 Task: Set the "Ratio of keyframes" for encoding in FFmpeg audio/video decoder to 2.
Action: Mouse moved to (95, 19)
Screenshot: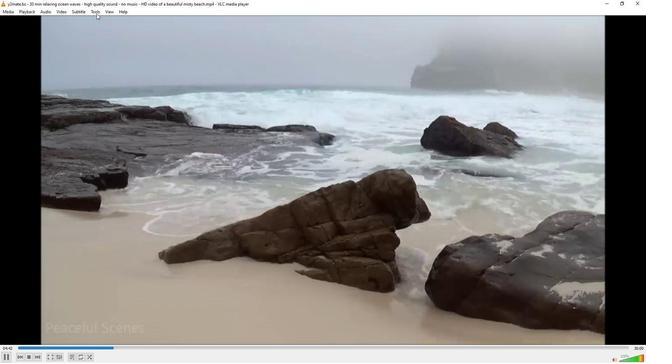 
Action: Mouse pressed left at (95, 19)
Screenshot: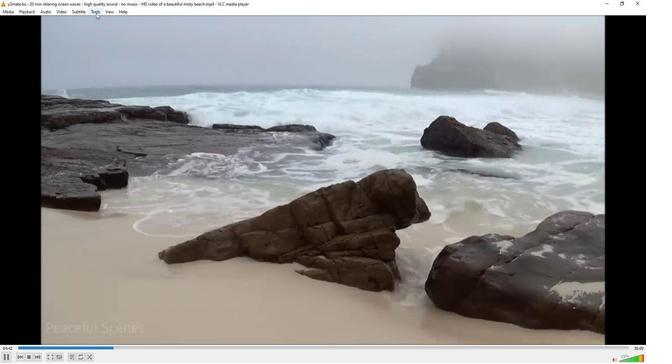 
Action: Mouse moved to (111, 94)
Screenshot: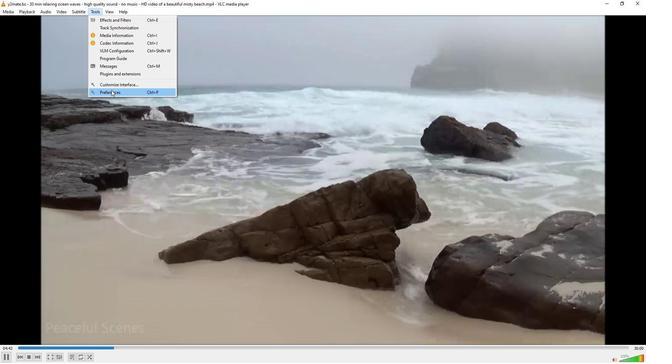 
Action: Mouse pressed left at (111, 94)
Screenshot: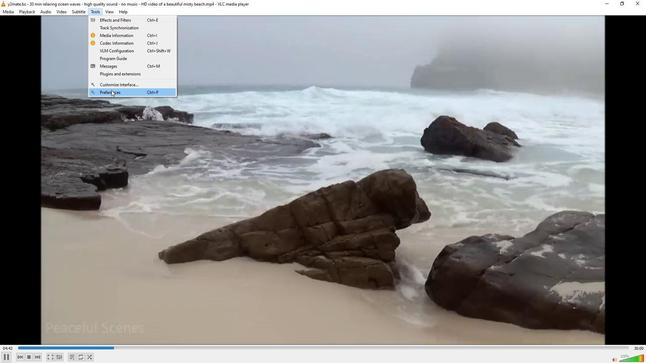 
Action: Mouse moved to (74, 280)
Screenshot: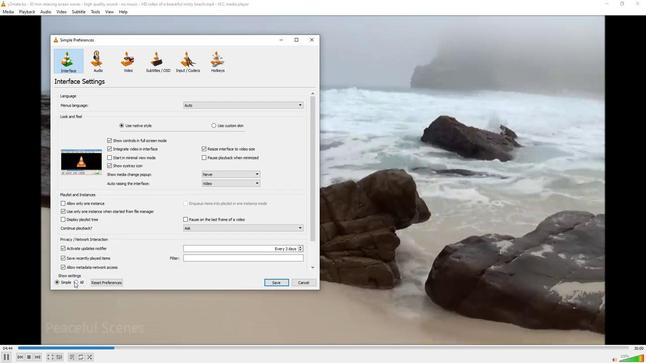 
Action: Mouse pressed left at (74, 280)
Screenshot: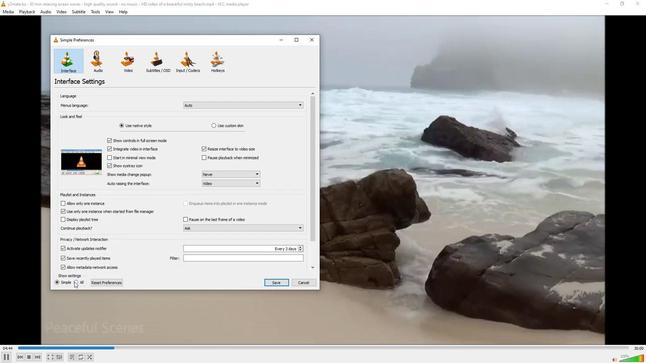 
Action: Mouse moved to (66, 190)
Screenshot: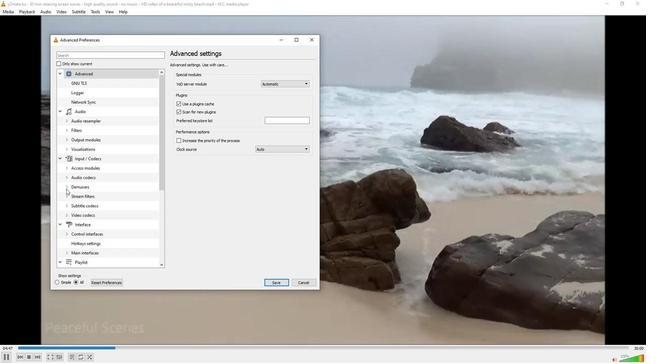 
Action: Mouse pressed left at (66, 190)
Screenshot: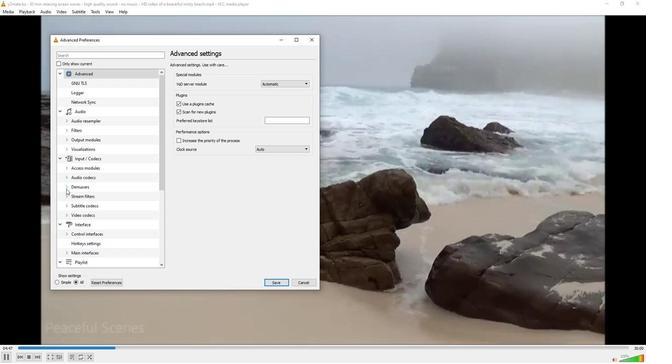 
Action: Mouse moved to (81, 216)
Screenshot: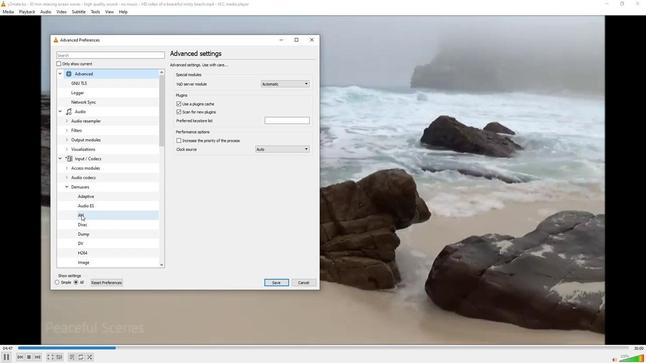 
Action: Mouse scrolled (81, 215) with delta (0, 0)
Screenshot: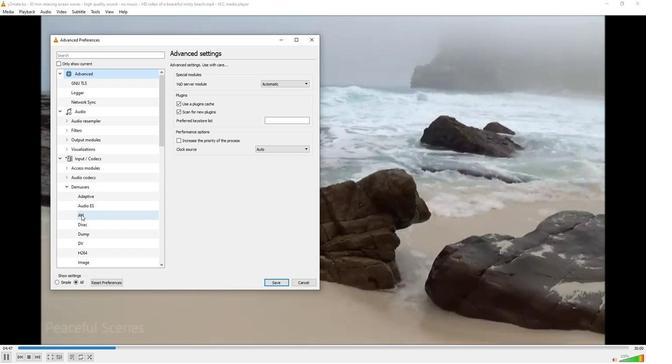 
Action: Mouse scrolled (81, 215) with delta (0, 0)
Screenshot: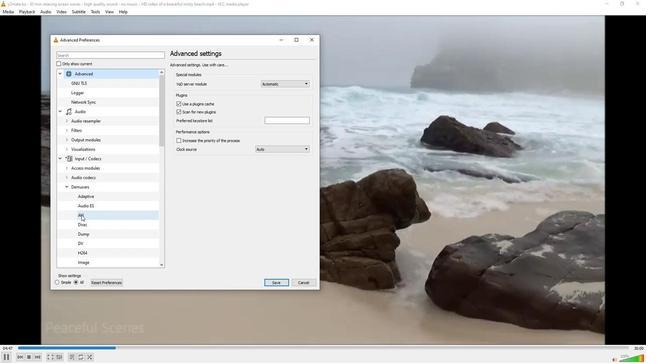 
Action: Mouse scrolled (81, 215) with delta (0, 0)
Screenshot: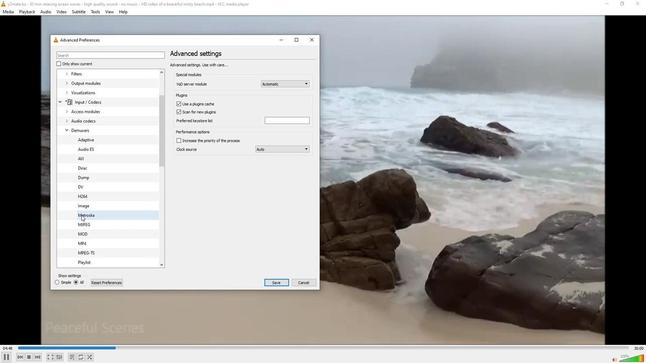 
Action: Mouse scrolled (81, 215) with delta (0, 0)
Screenshot: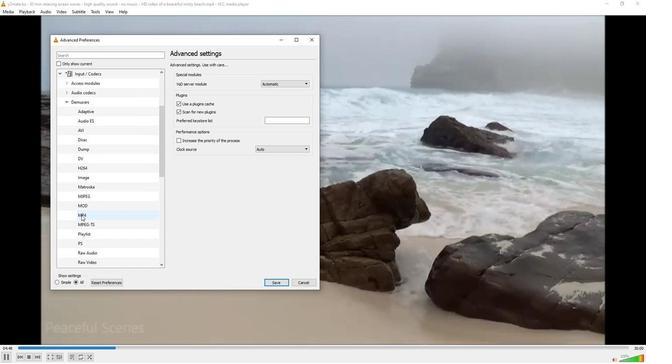 
Action: Mouse scrolled (81, 215) with delta (0, 0)
Screenshot: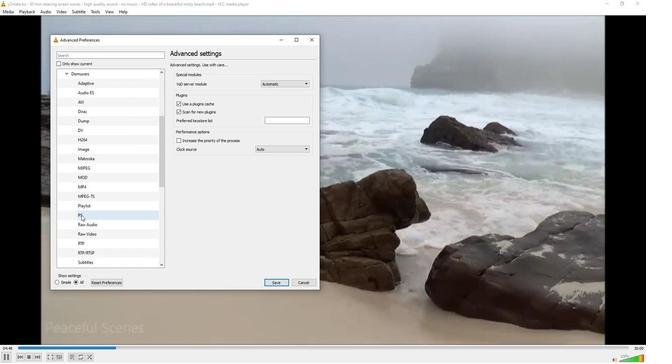 
Action: Mouse scrolled (81, 215) with delta (0, 0)
Screenshot: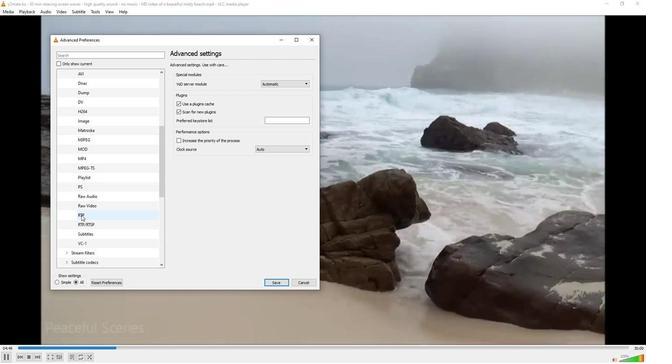 
Action: Mouse moved to (68, 244)
Screenshot: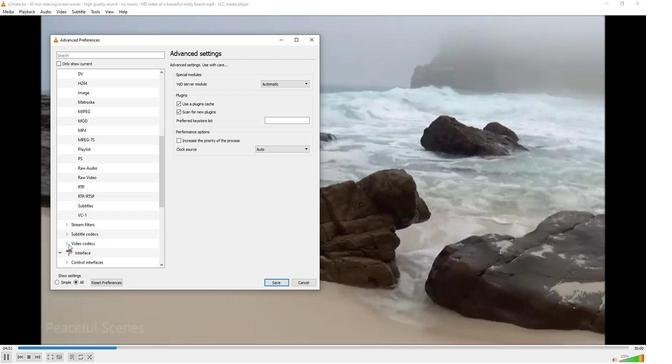 
Action: Mouse pressed left at (68, 244)
Screenshot: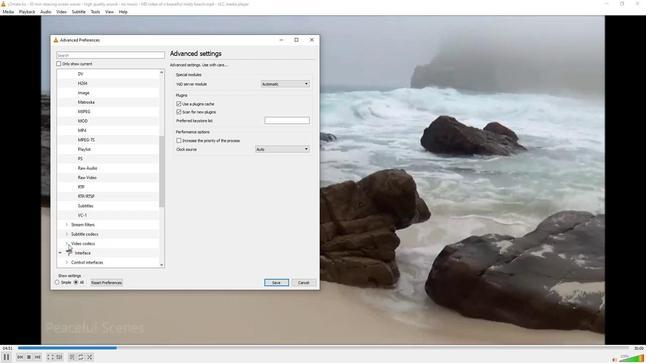 
Action: Mouse moved to (76, 247)
Screenshot: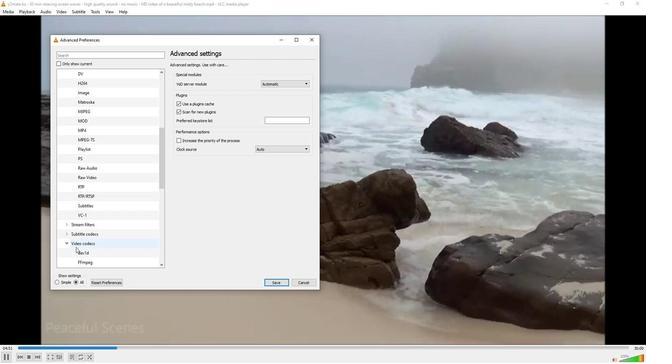 
Action: Mouse scrolled (76, 247) with delta (0, 0)
Screenshot: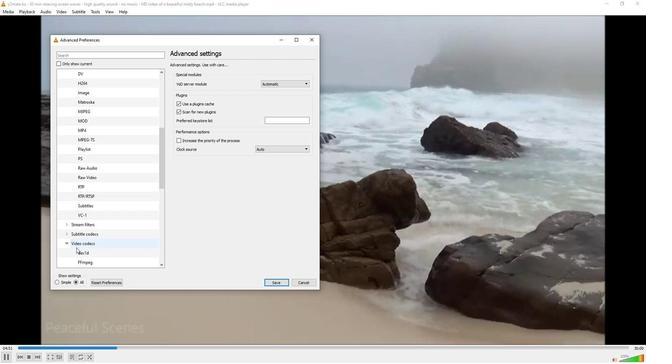 
Action: Mouse moved to (87, 235)
Screenshot: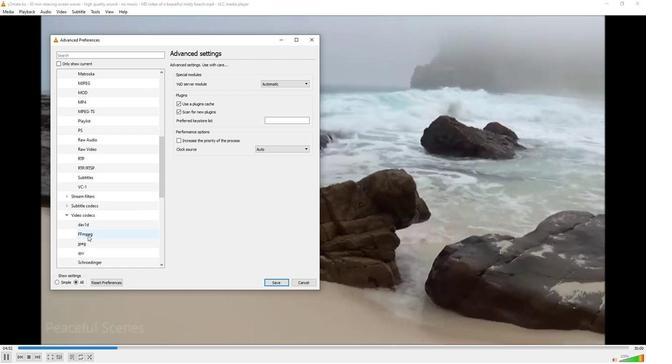 
Action: Mouse pressed left at (87, 235)
Screenshot: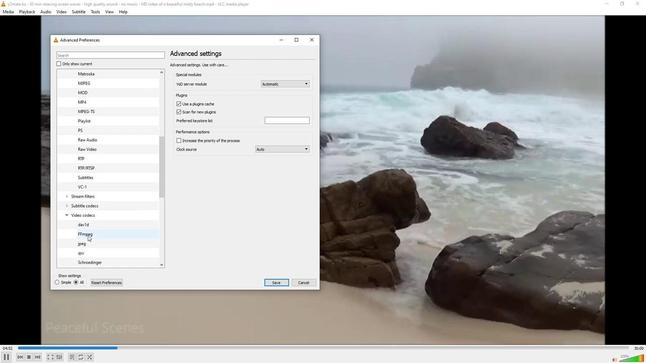 
Action: Mouse moved to (299, 244)
Screenshot: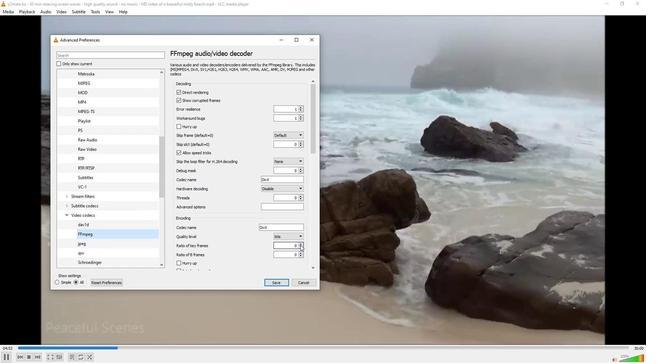 
Action: Mouse pressed left at (299, 244)
Screenshot: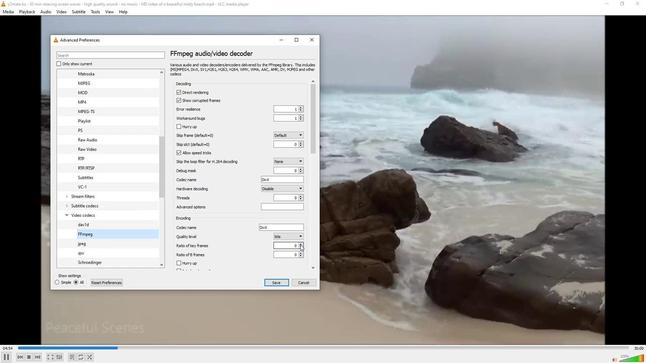 
Action: Mouse pressed left at (299, 244)
Screenshot: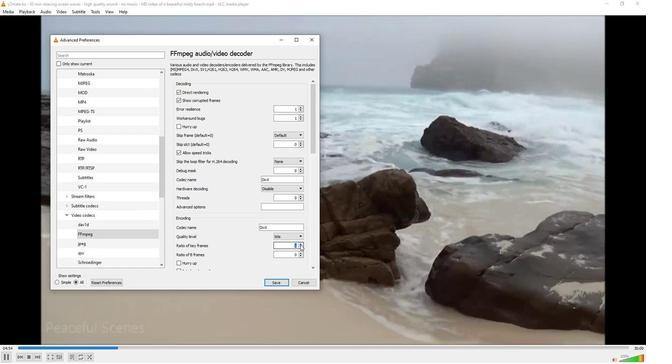 
Action: Mouse moved to (224, 248)
Screenshot: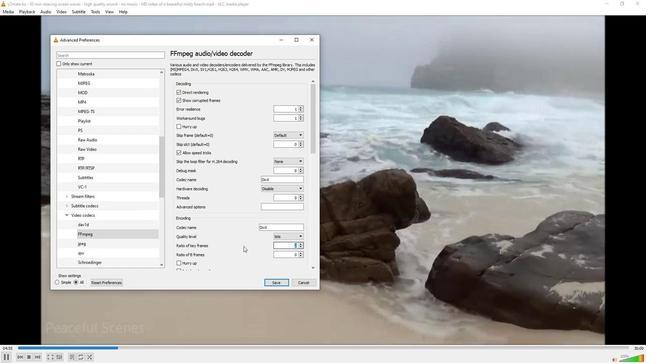 
